 Task: Select the quiet light in the preferred dark color theme.
Action: Mouse moved to (65, 352)
Screenshot: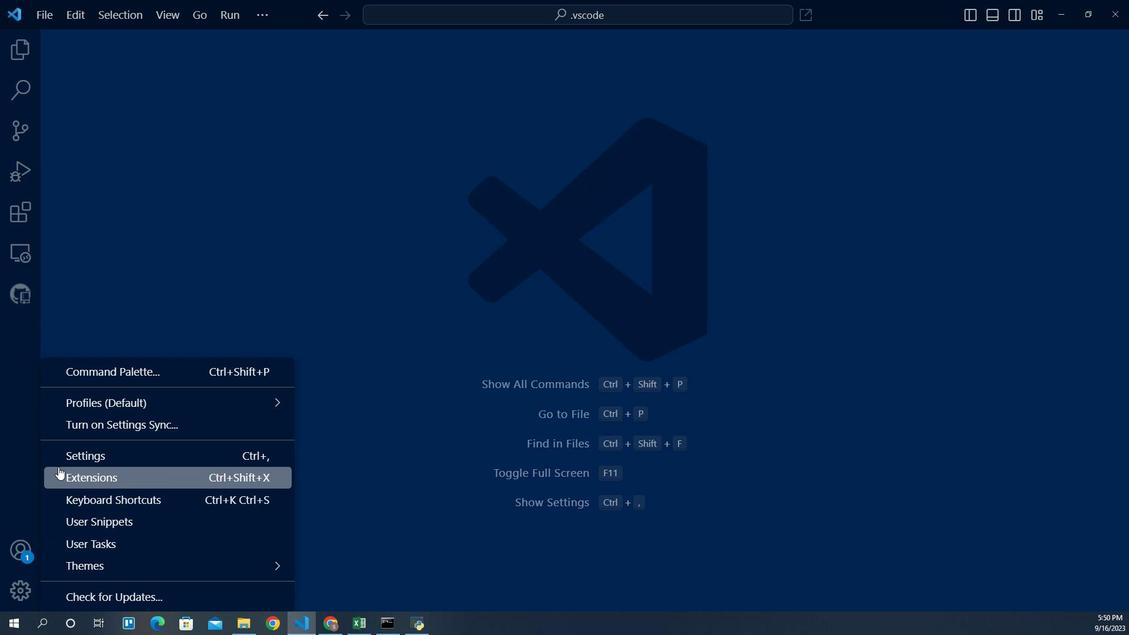 
Action: Mouse pressed left at (65, 352)
Screenshot: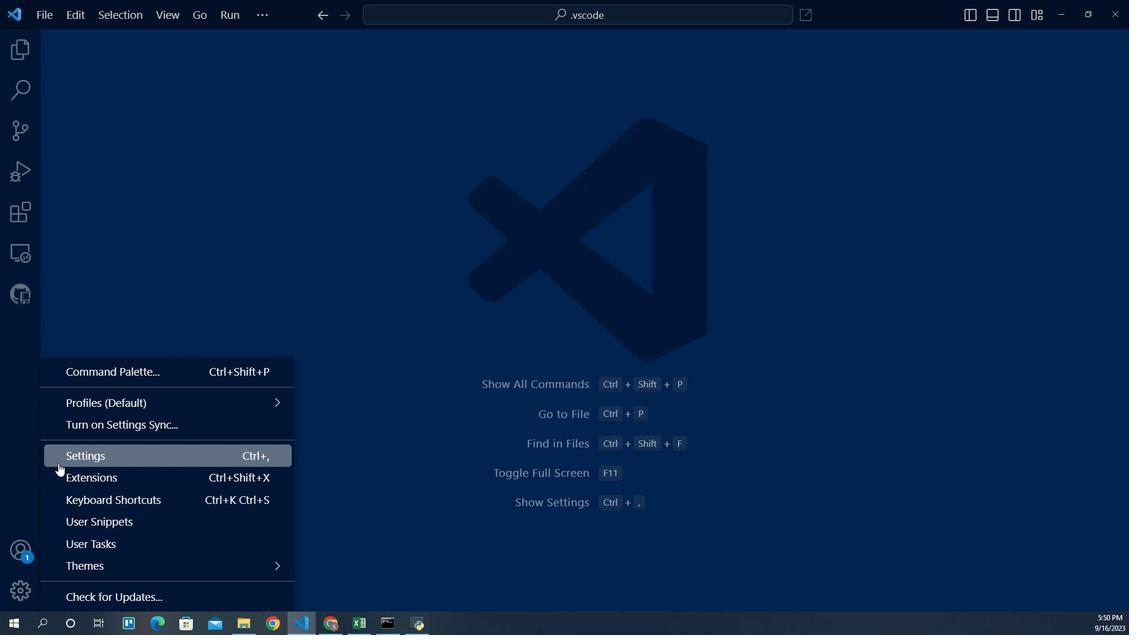 
Action: Mouse moved to (107, 328)
Screenshot: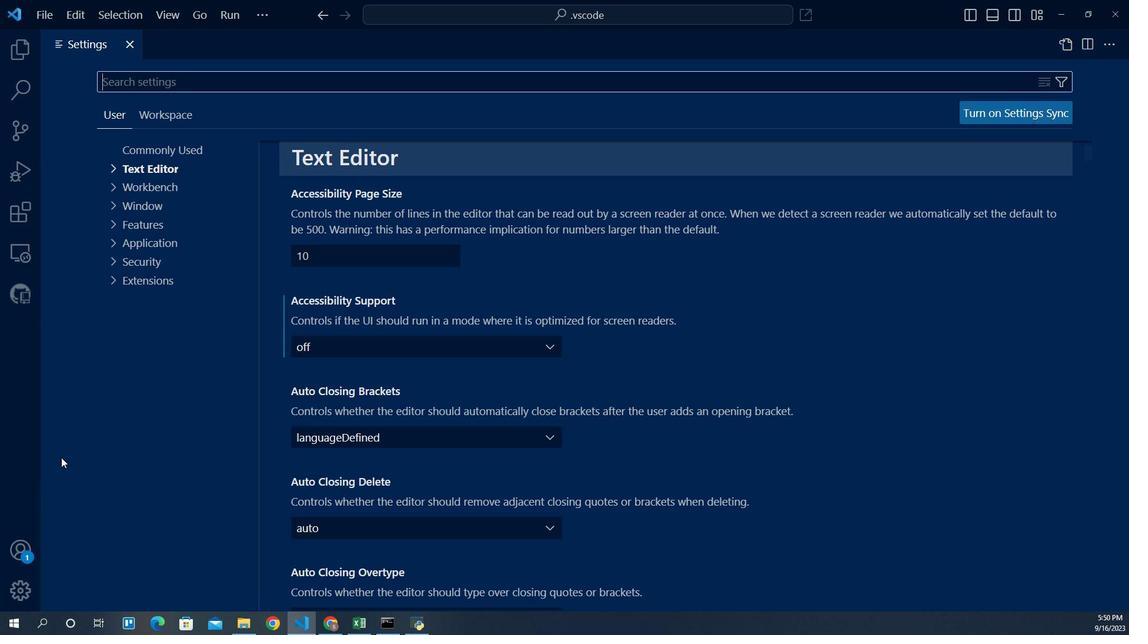 
Action: Mouse pressed left at (107, 328)
Screenshot: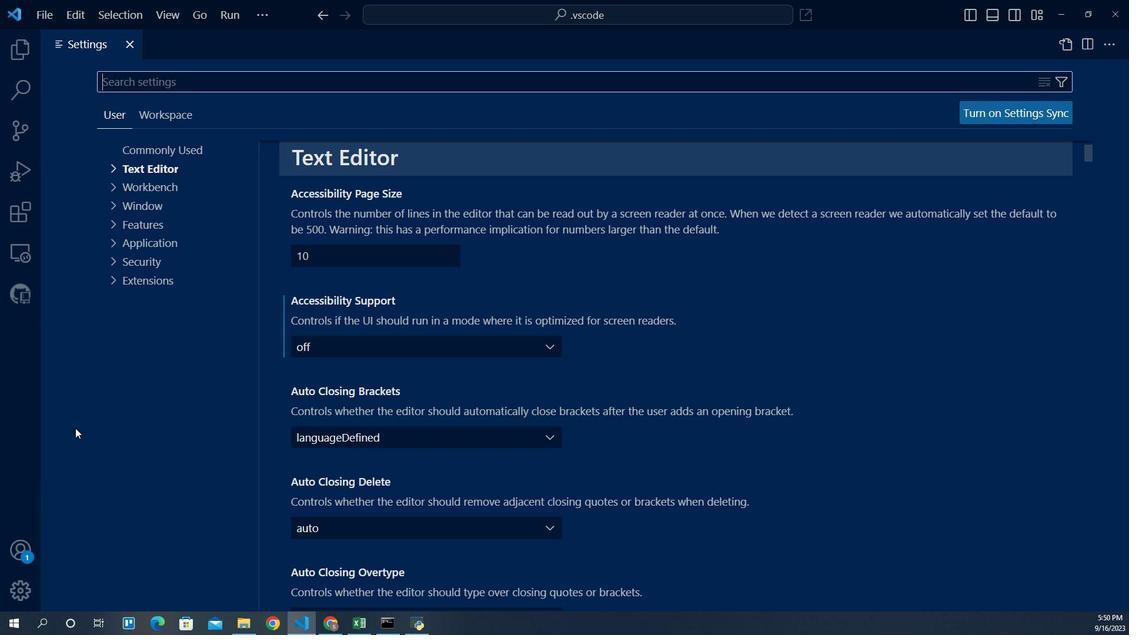 
Action: Mouse moved to (188, 269)
Screenshot: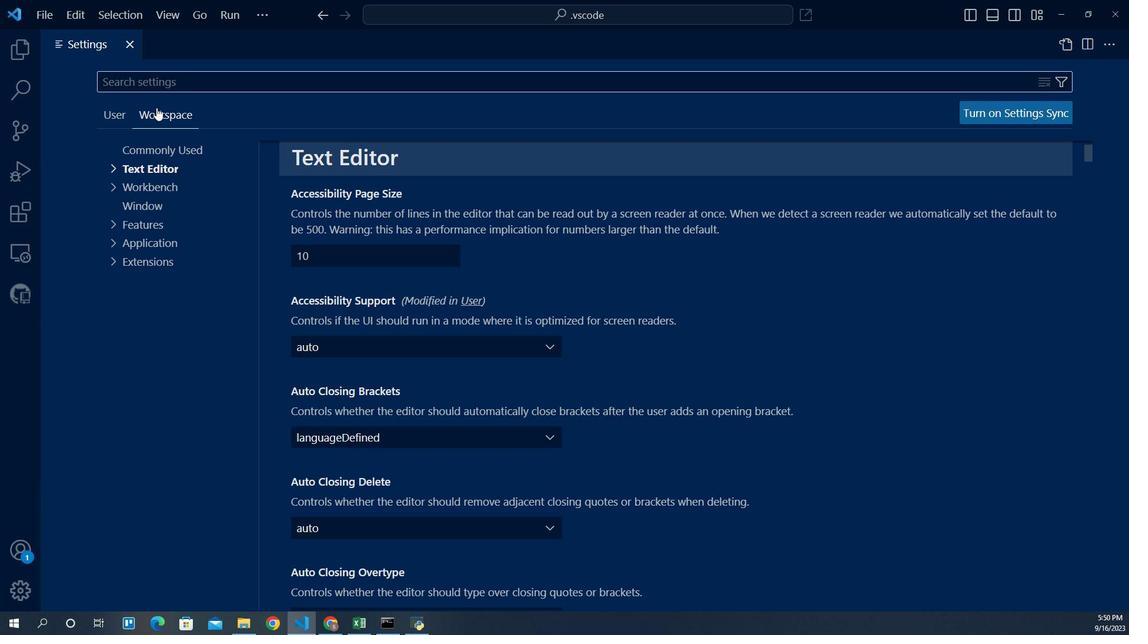 
Action: Mouse pressed left at (188, 269)
Screenshot: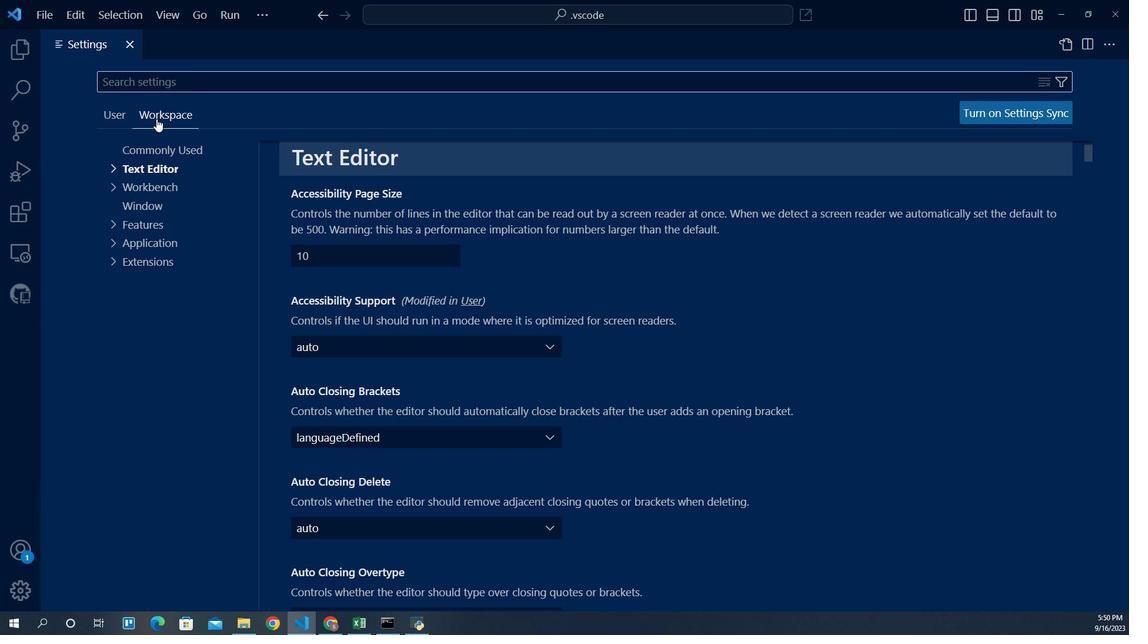 
Action: Mouse moved to (181, 282)
Screenshot: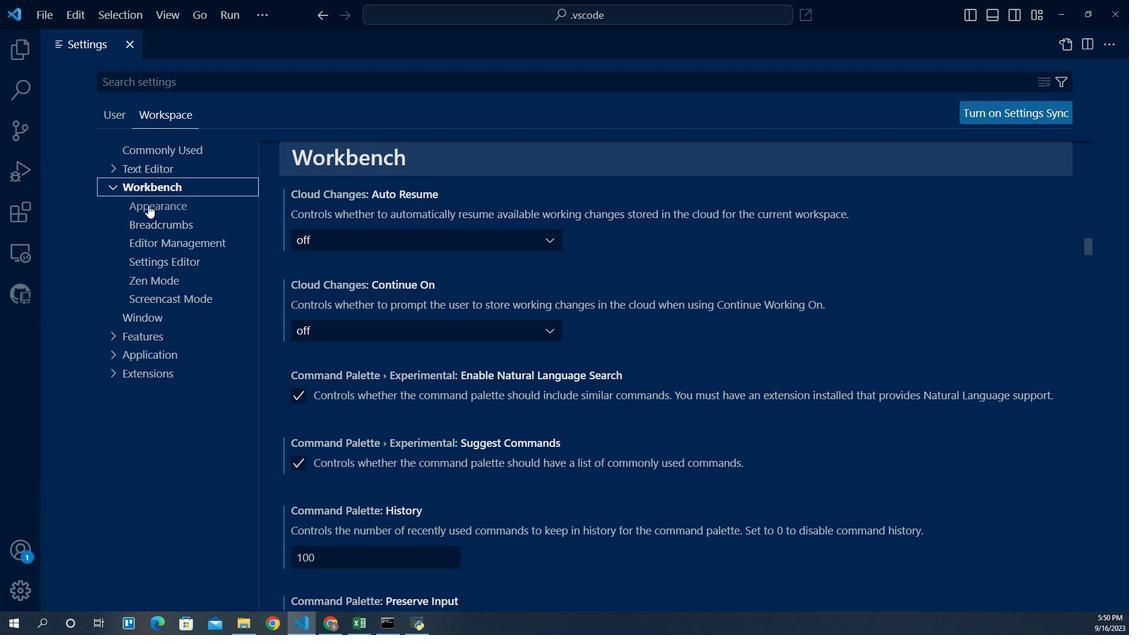 
Action: Mouse pressed left at (181, 282)
Screenshot: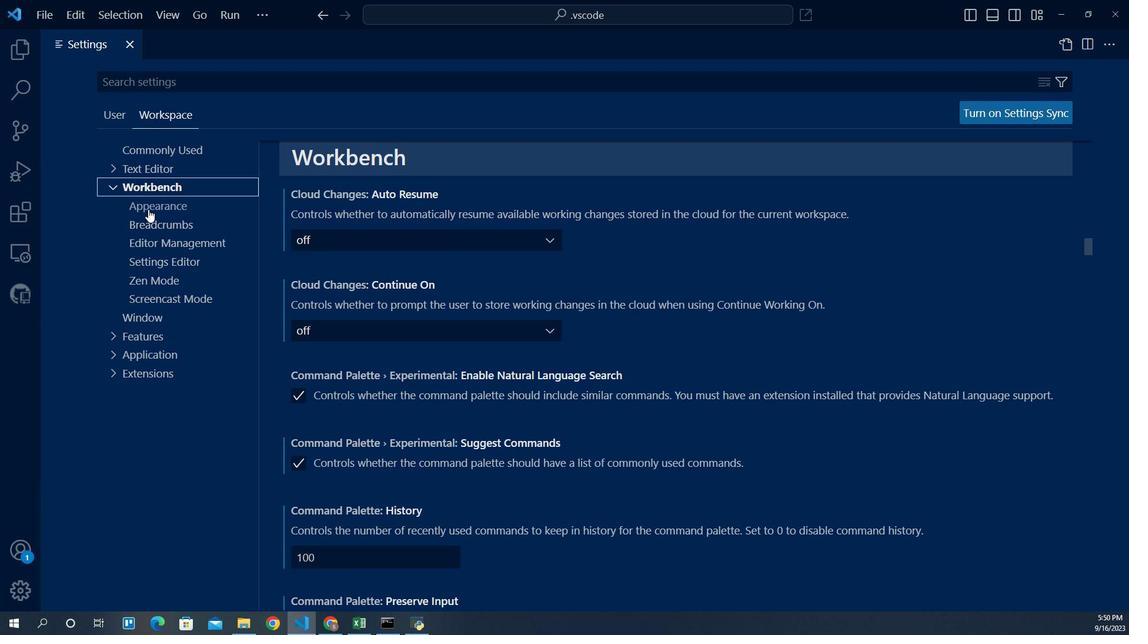
Action: Mouse moved to (181, 286)
Screenshot: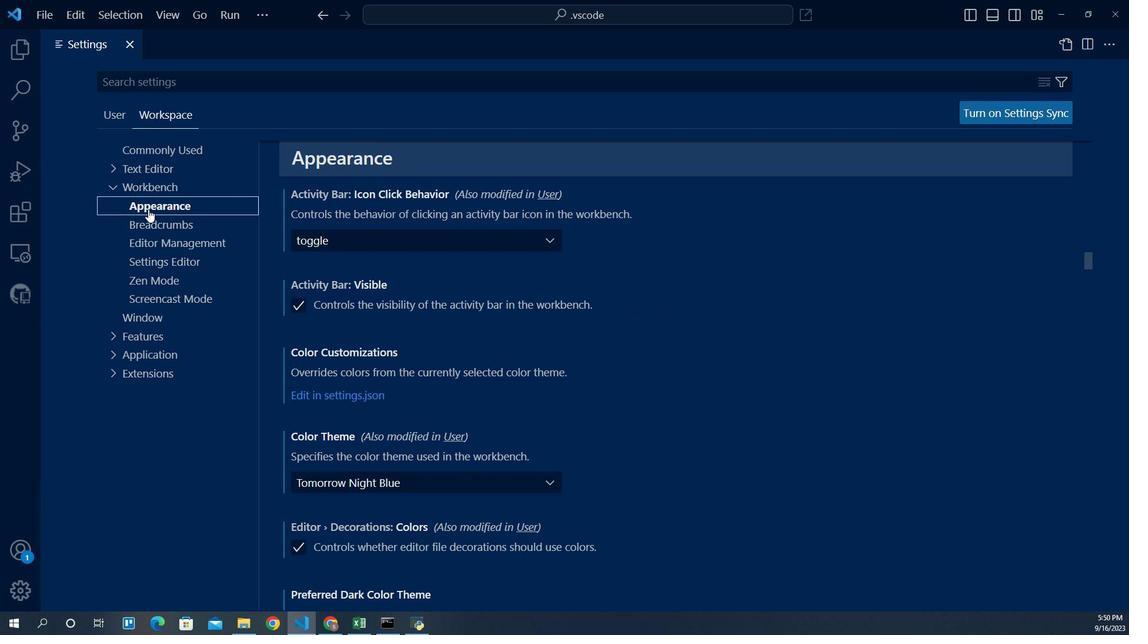 
Action: Mouse pressed left at (181, 286)
Screenshot: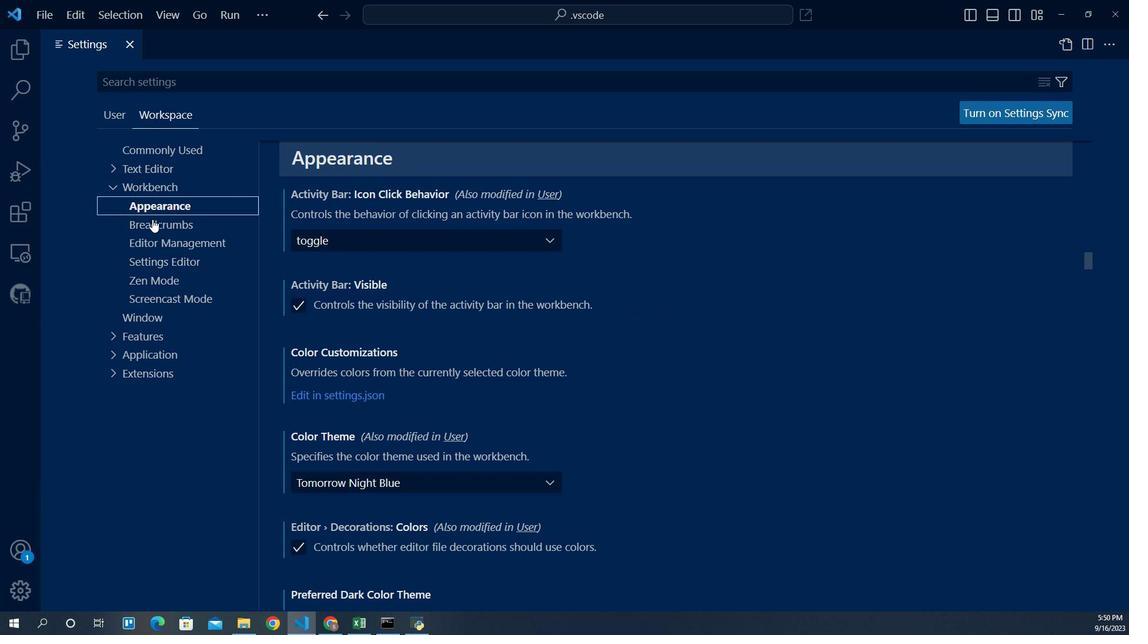 
Action: Mouse moved to (347, 329)
Screenshot: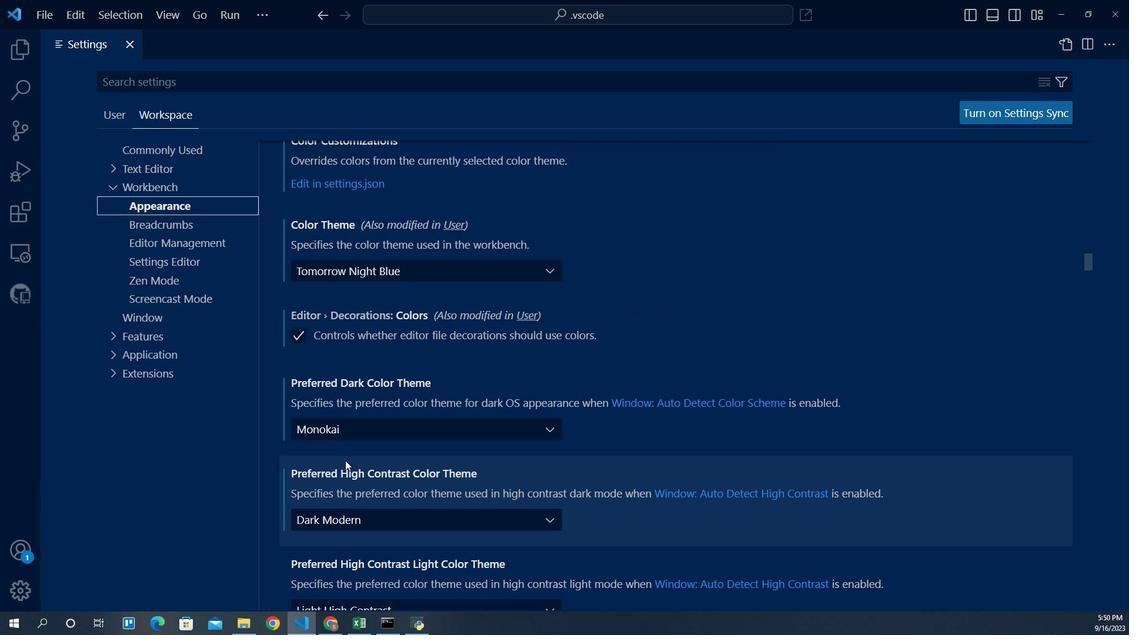 
Action: Mouse scrolled (347, 329) with delta (0, 0)
Screenshot: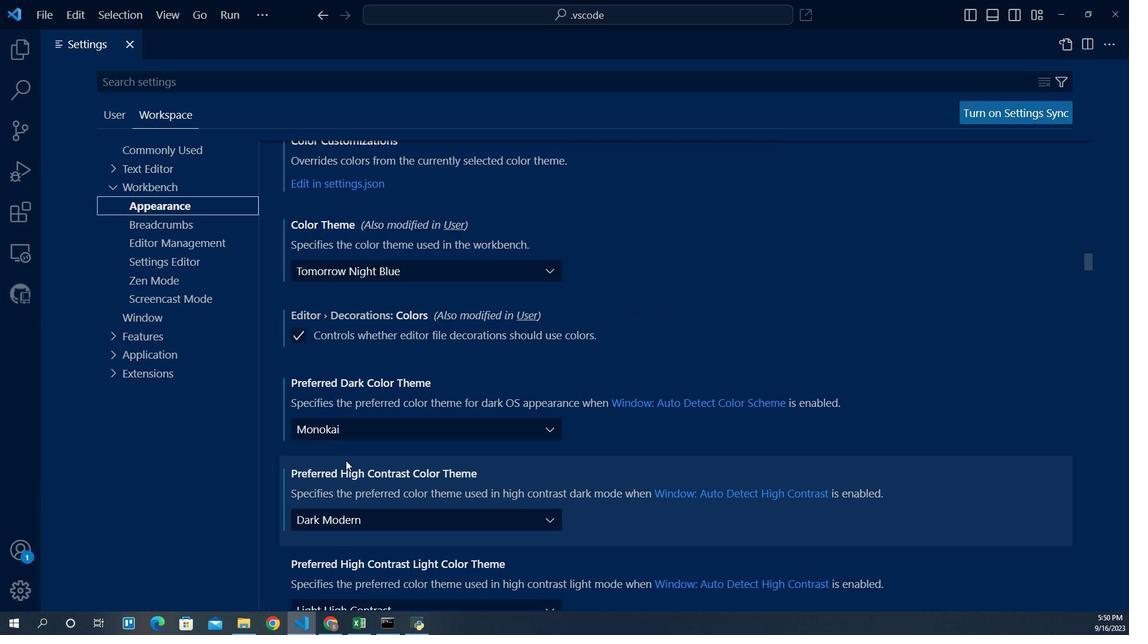 
Action: Mouse moved to (348, 329)
Screenshot: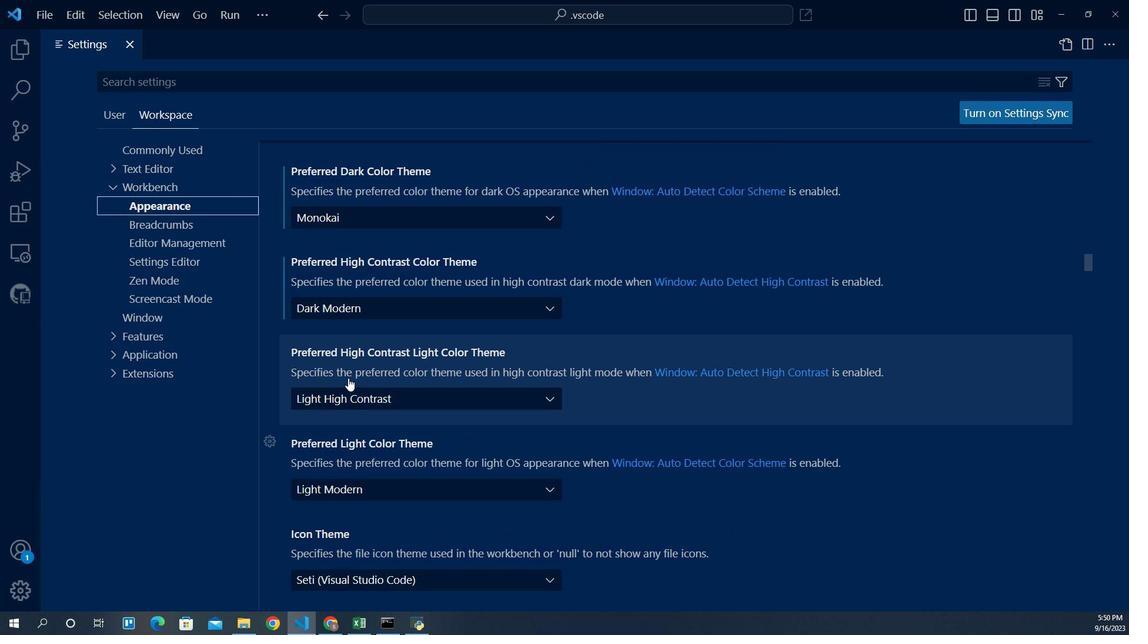
Action: Mouse scrolled (348, 329) with delta (0, 0)
Screenshot: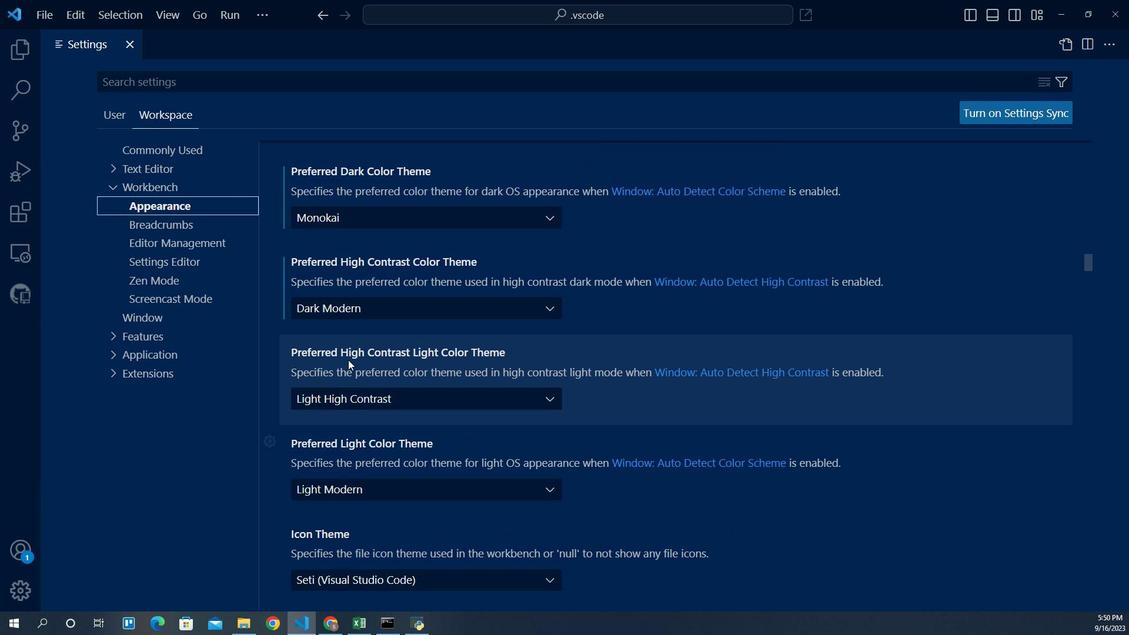 
Action: Mouse moved to (342, 288)
Screenshot: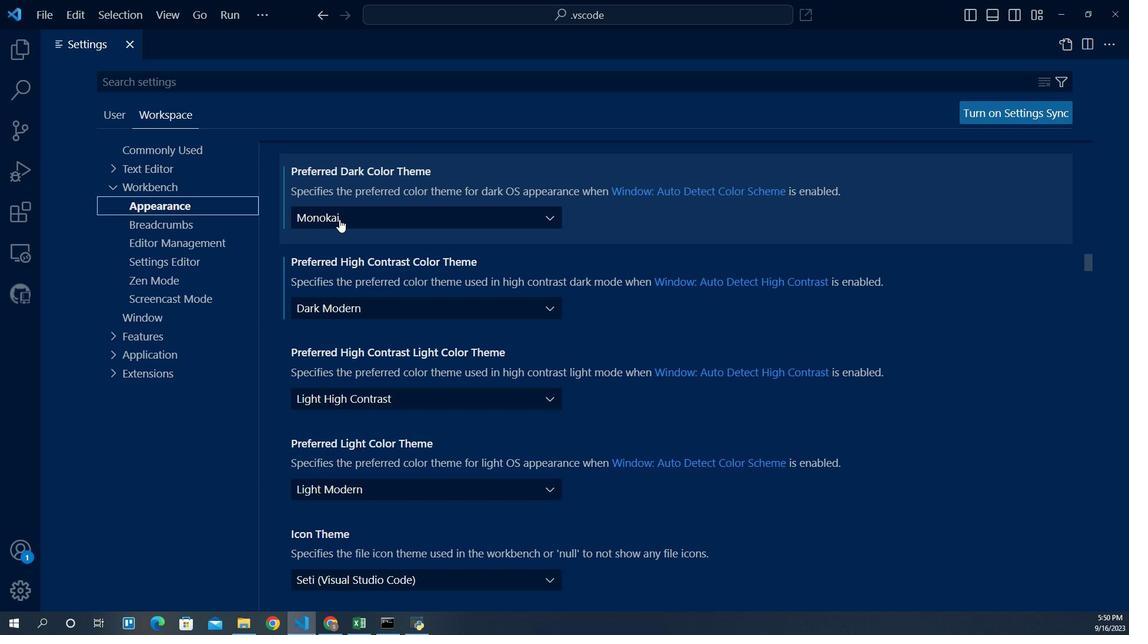 
Action: Mouse pressed left at (342, 288)
Screenshot: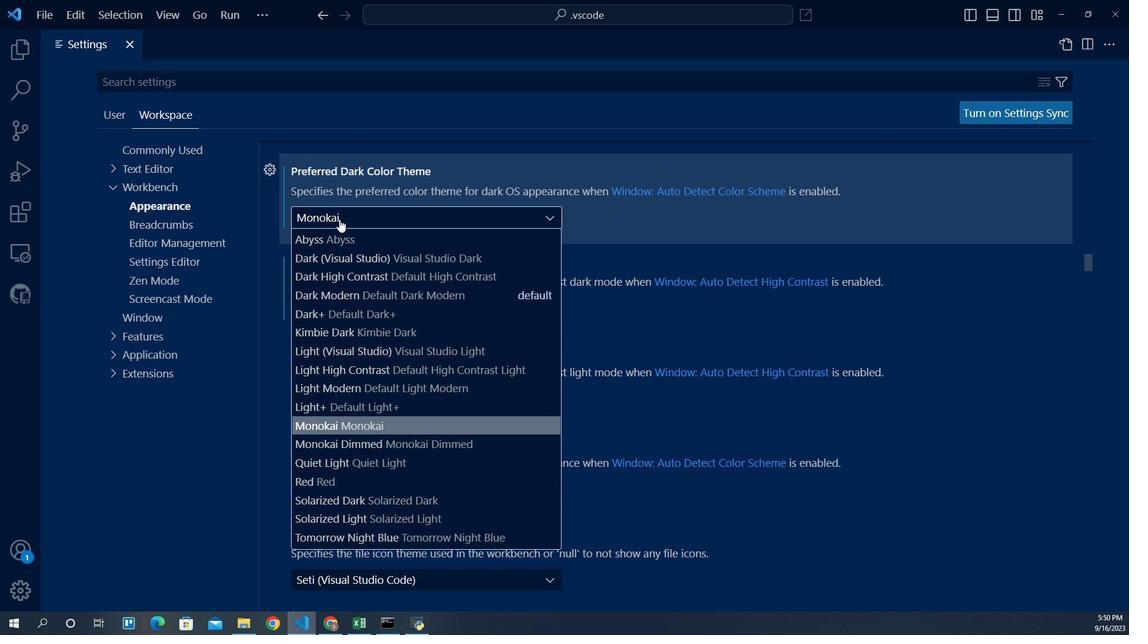 
Action: Mouse moved to (348, 325)
Screenshot: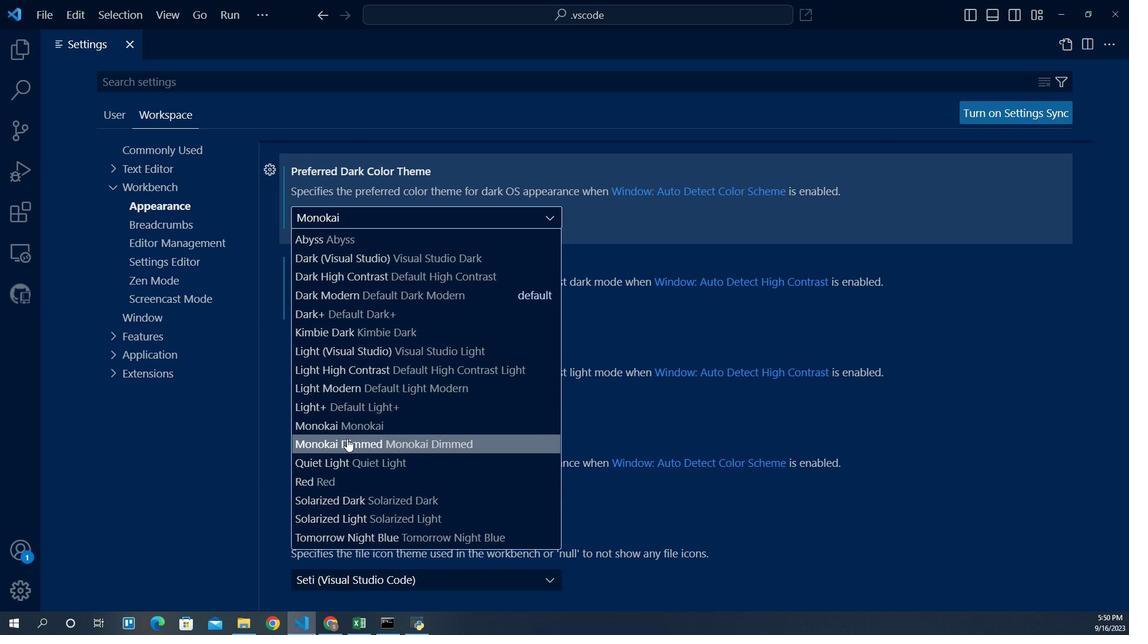 
Action: Mouse pressed left at (348, 325)
Screenshot: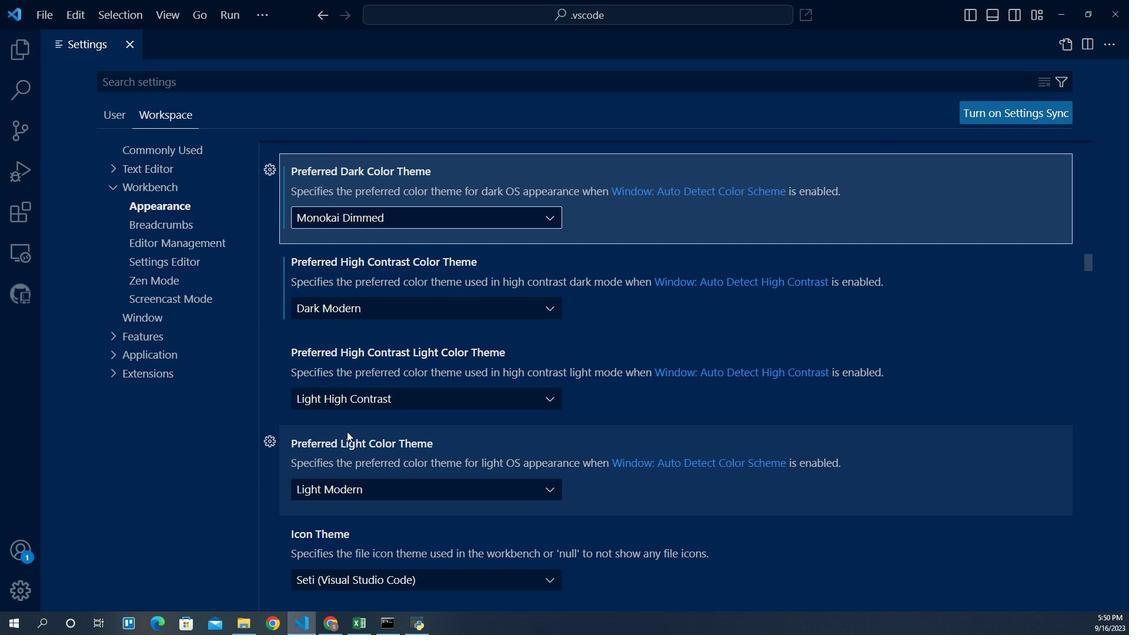 
Action: Mouse moved to (347, 287)
Screenshot: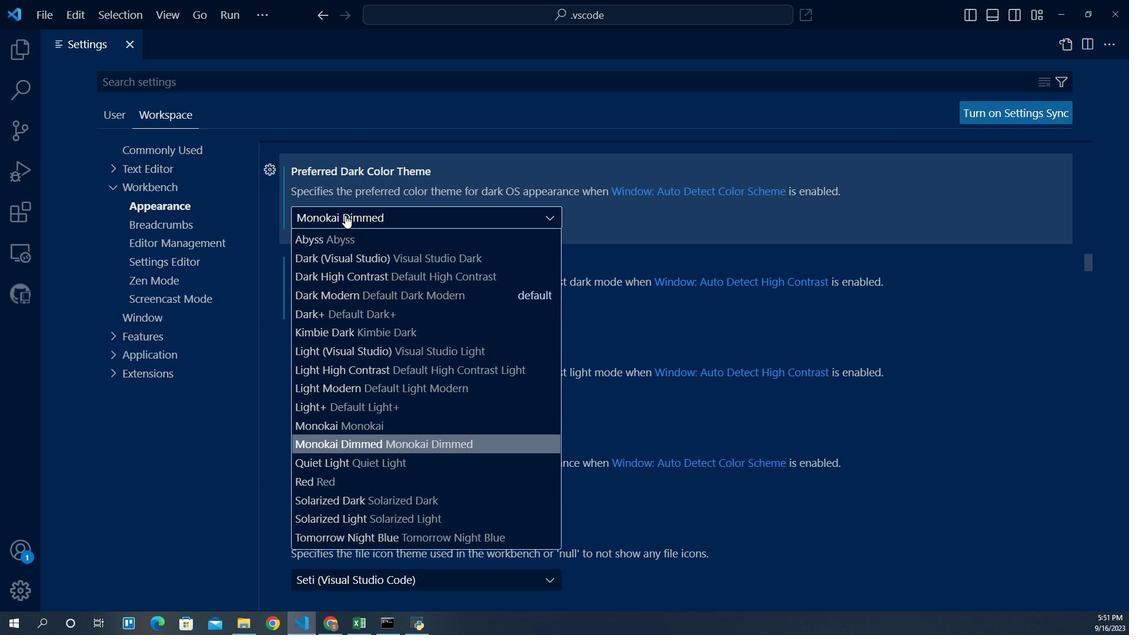 
Action: Mouse pressed left at (347, 287)
Screenshot: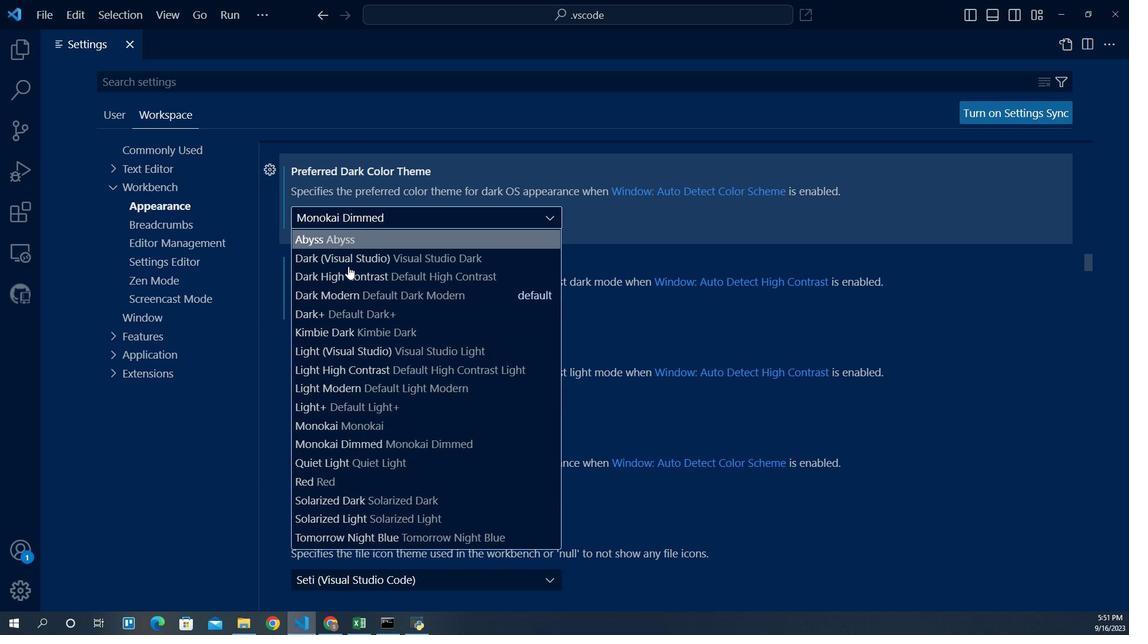 
Action: Mouse moved to (345, 329)
Screenshot: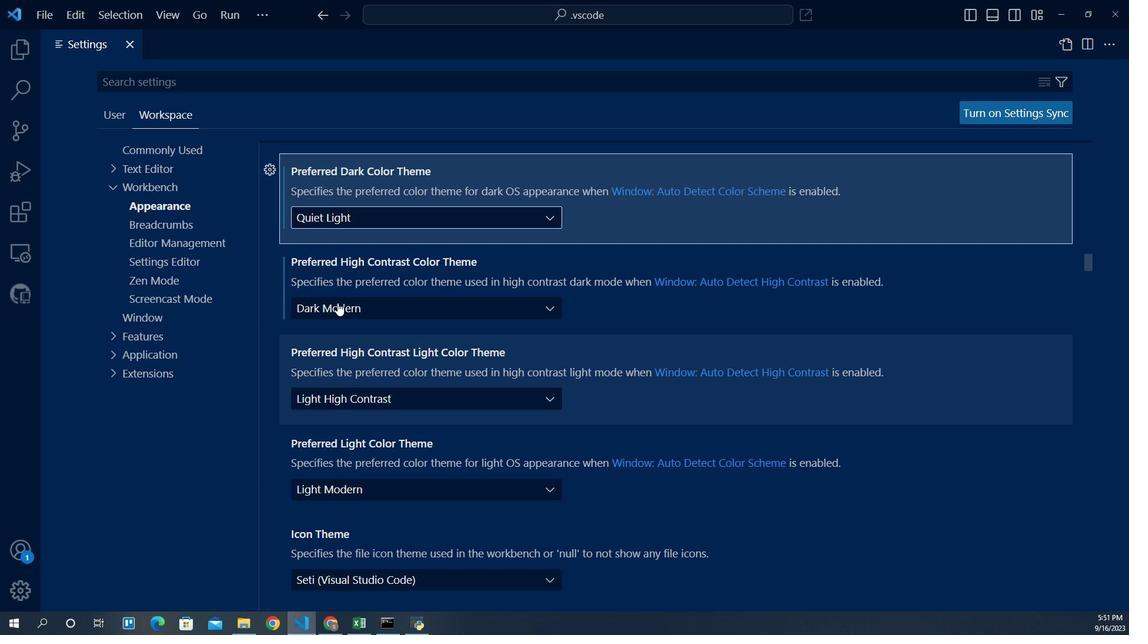 
Action: Mouse pressed left at (345, 329)
Screenshot: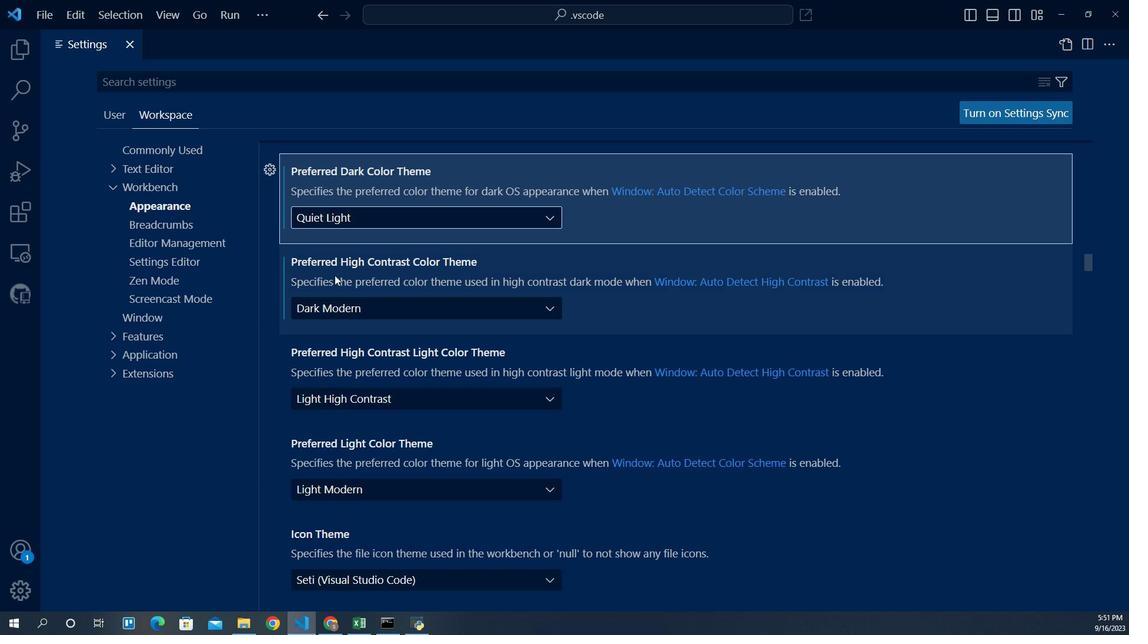 
Action: Mouse moved to (336, 291)
Screenshot: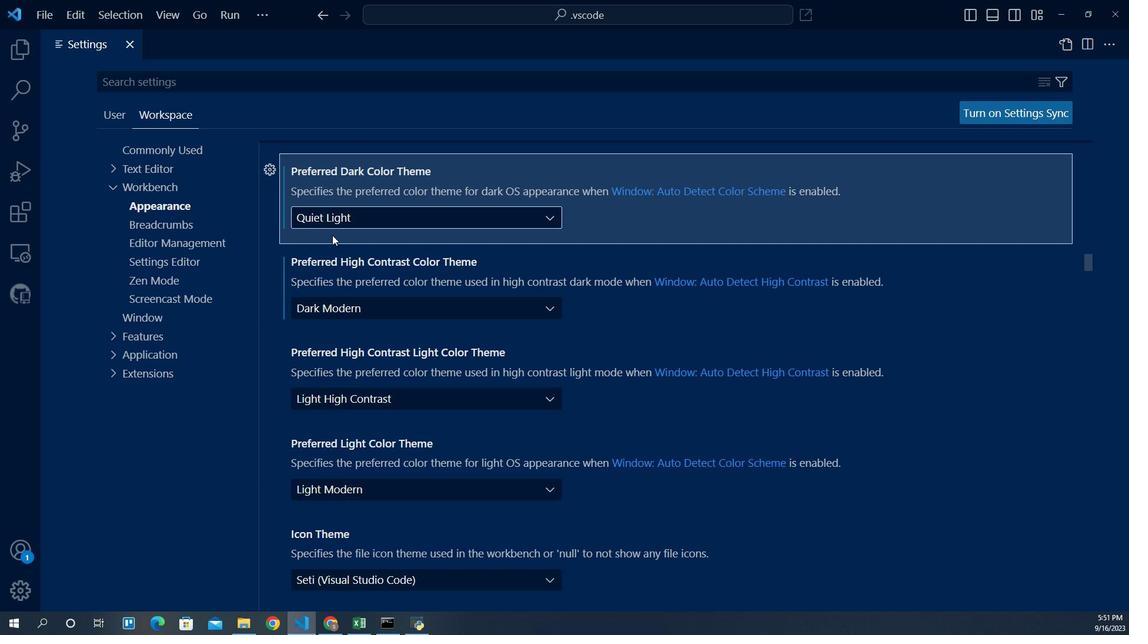
